 Task: Use the formula "SUMX2MY2" in spreadsheet "Project portfolio".
Action: Mouse moved to (773, 219)
Screenshot: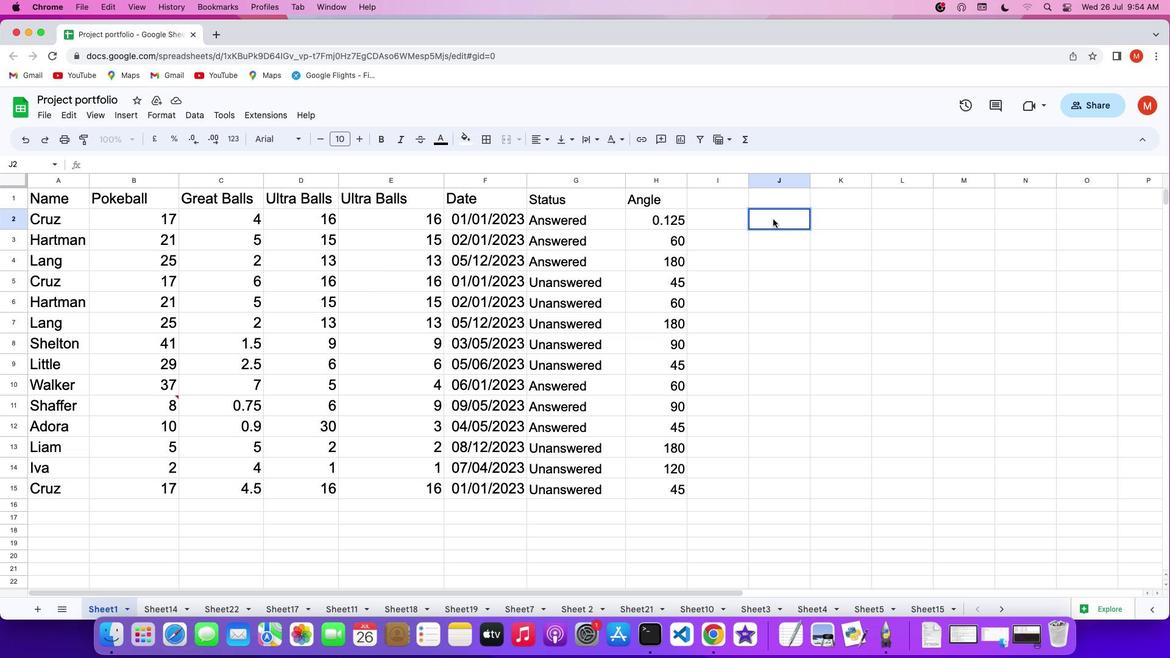 
Action: Mouse pressed left at (773, 219)
Screenshot: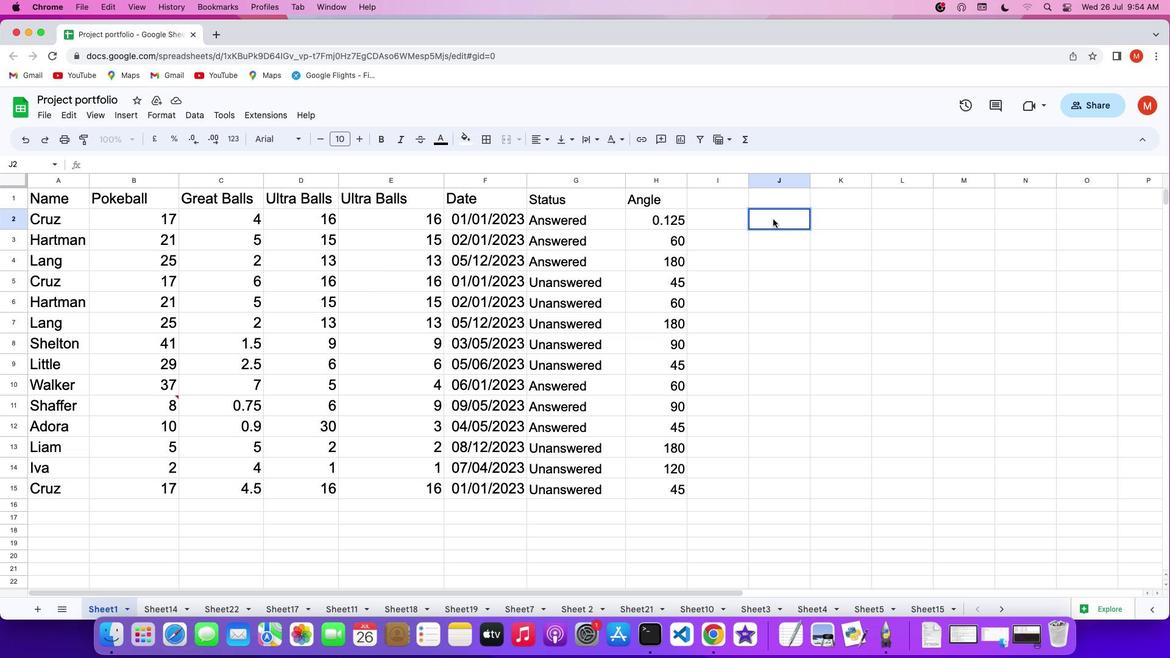 
Action: Key pressed '='
Screenshot: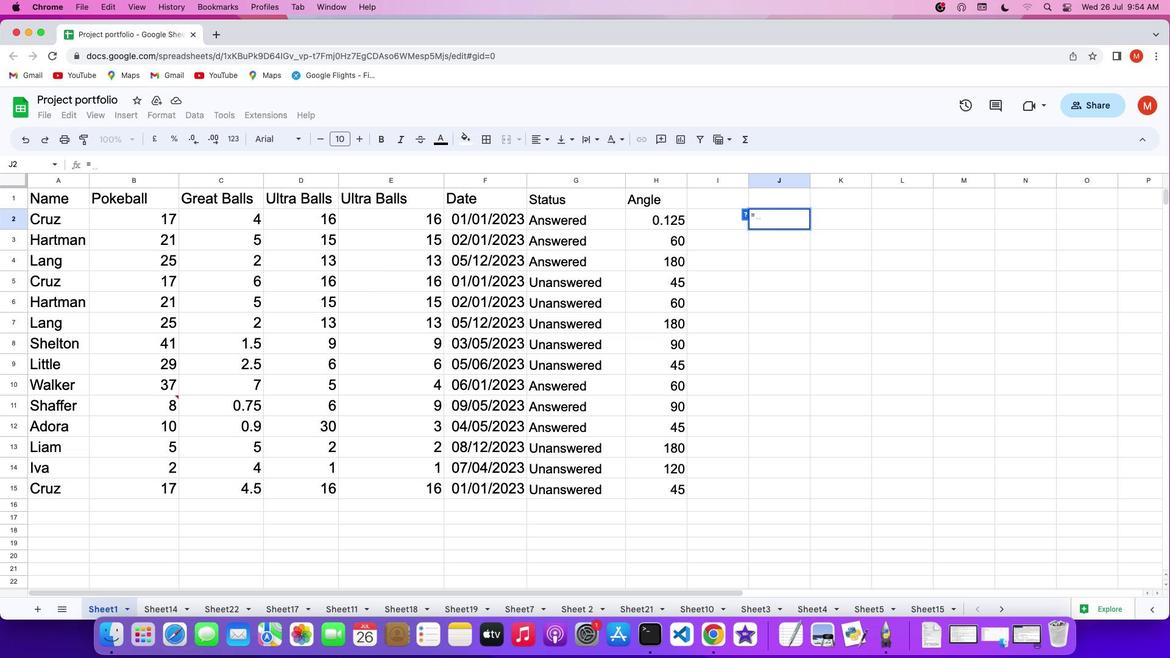 
Action: Mouse moved to (749, 143)
Screenshot: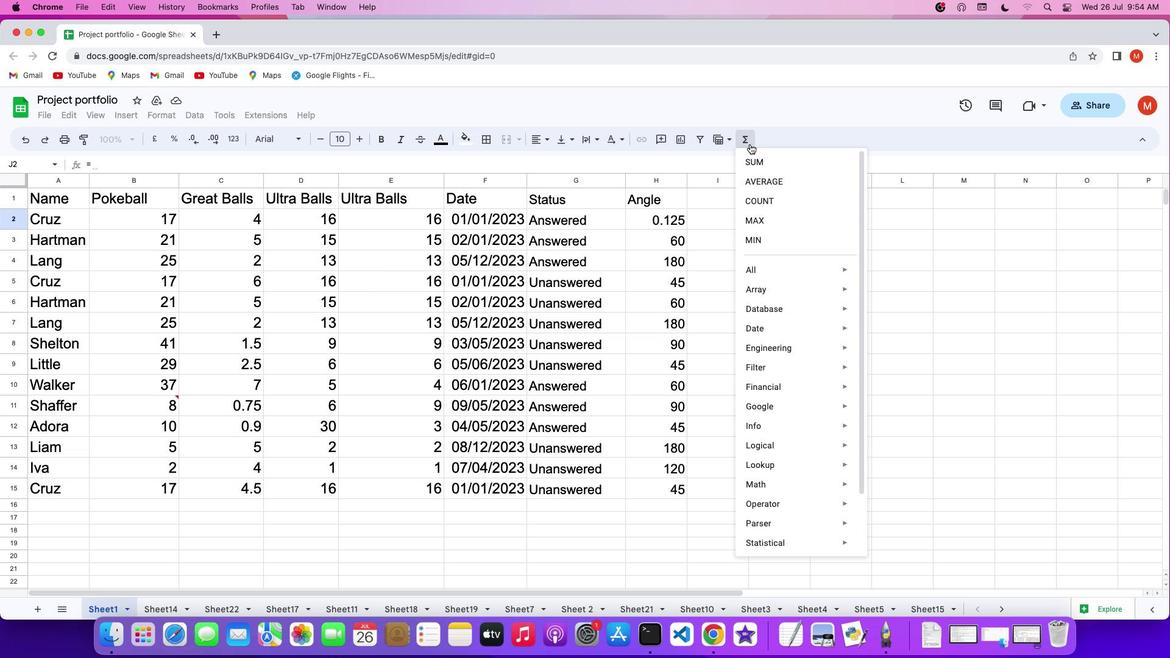 
Action: Mouse pressed left at (749, 143)
Screenshot: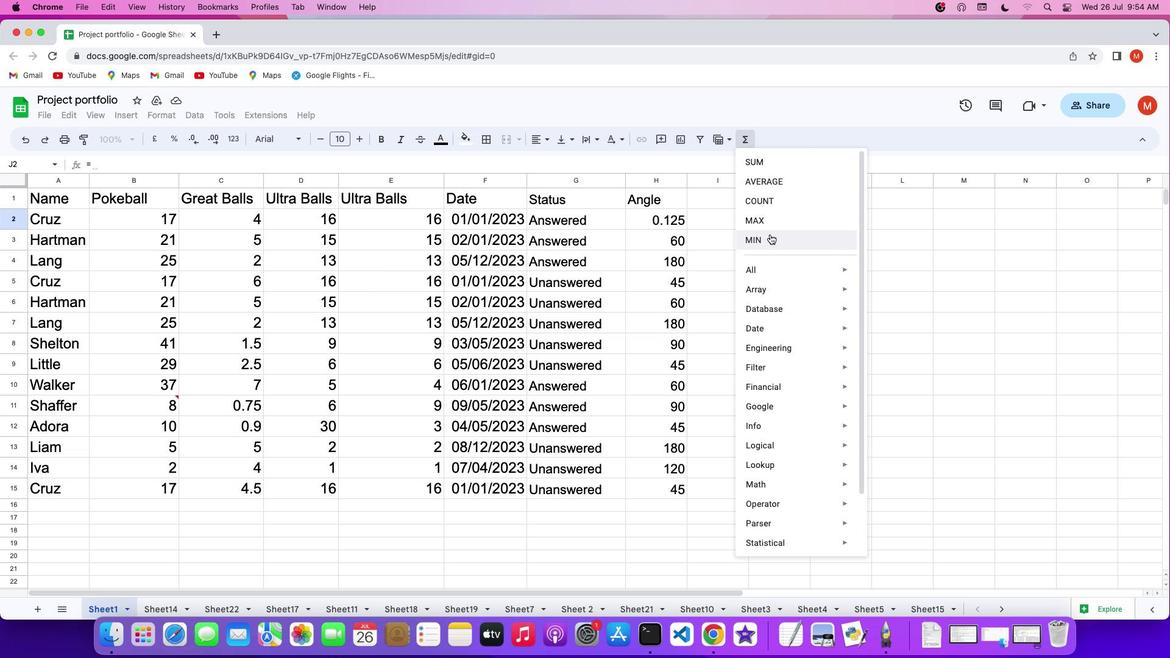 
Action: Mouse moved to (907, 438)
Screenshot: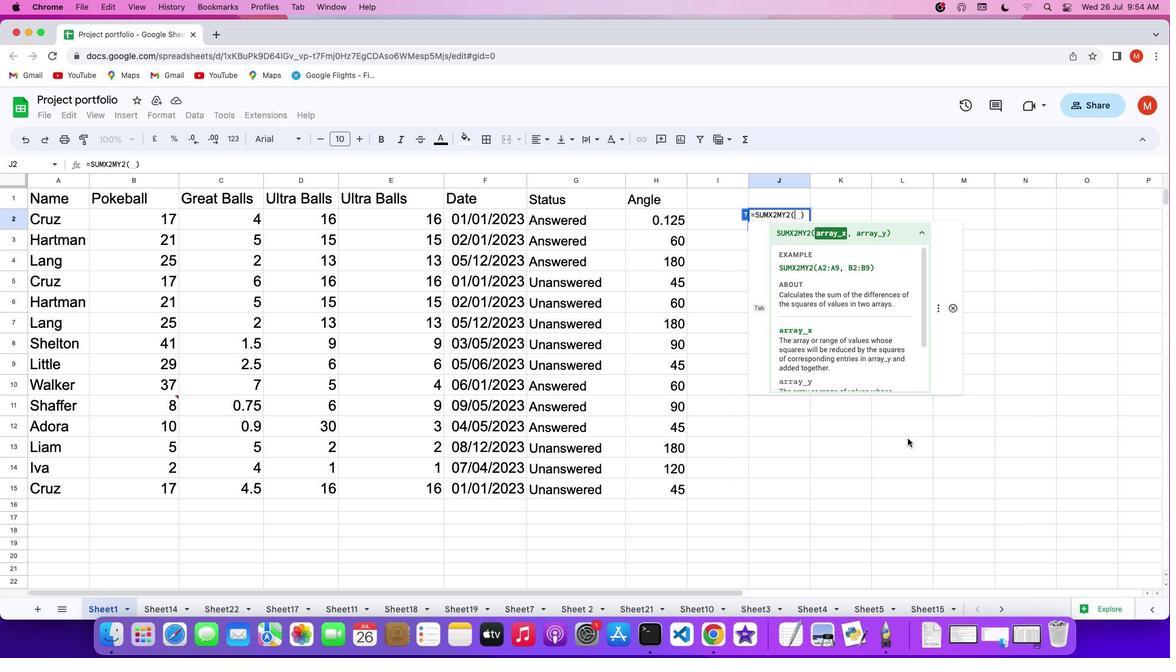 
Action: Mouse pressed left at (907, 438)
Screenshot: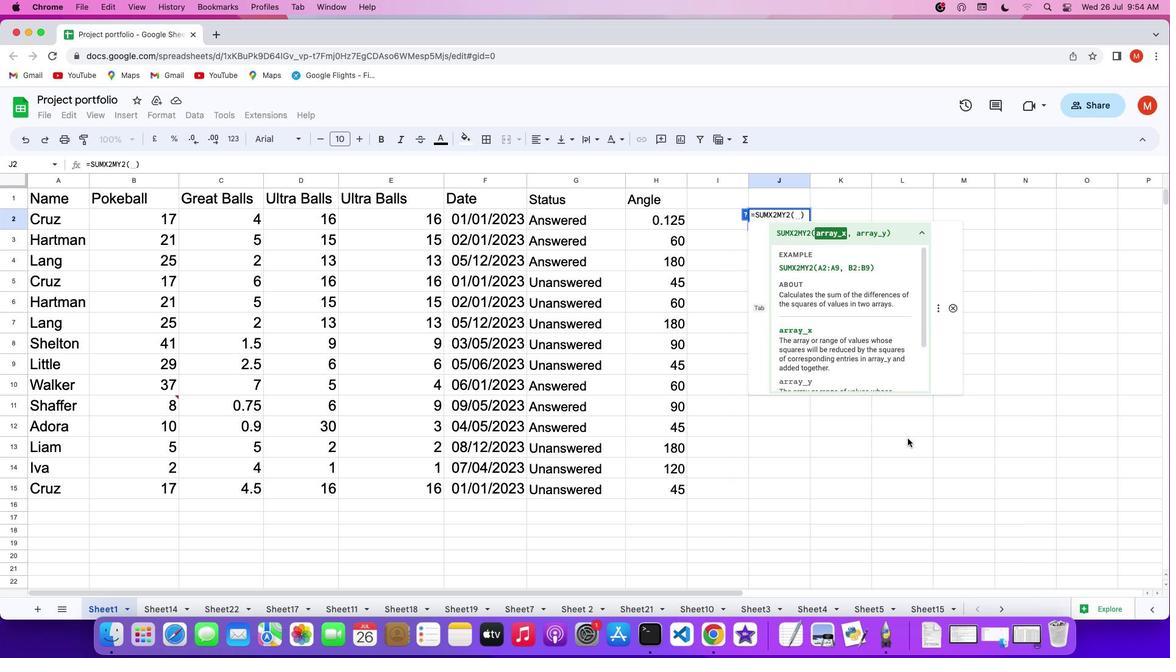 
Action: Key pressed Key.shift'A''2'Key.shift_r':'Key.shift'A''9'','Key.shift'B''2'Key.shift_r':'Key.shift'B''9'Key.enter
Screenshot: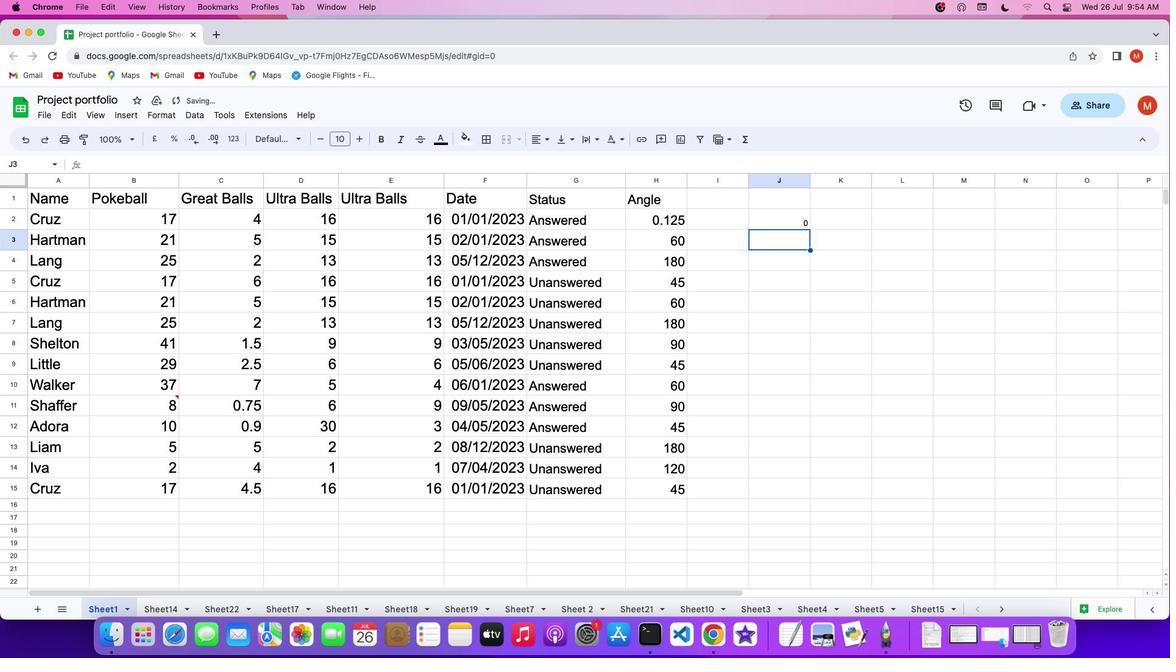 
